 Task: Write the Name "John Smith" Under New customer in New Bill.
Action: Mouse moved to (129, 20)
Screenshot: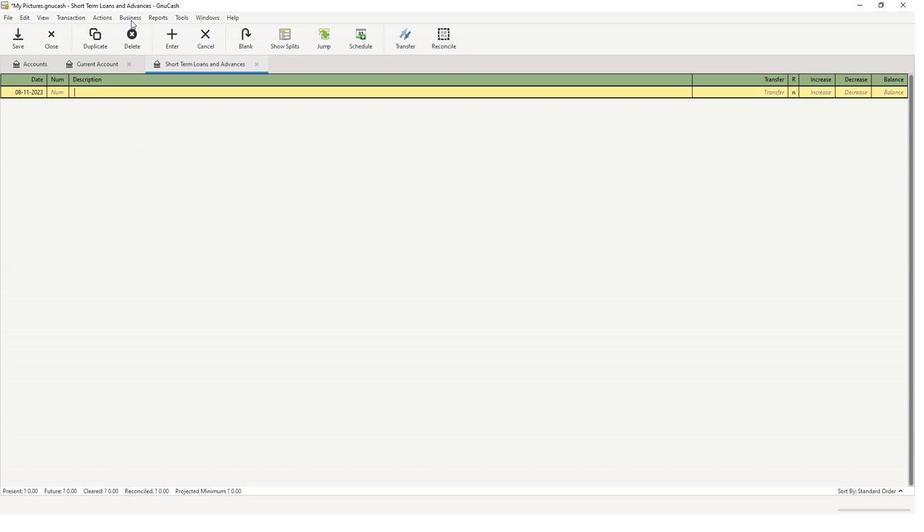 
Action: Mouse pressed left at (129, 20)
Screenshot: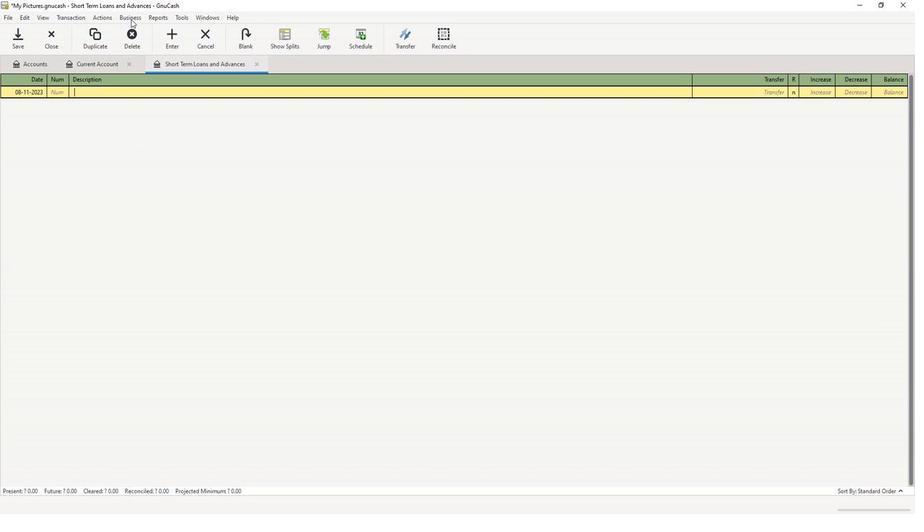 
Action: Mouse moved to (139, 40)
Screenshot: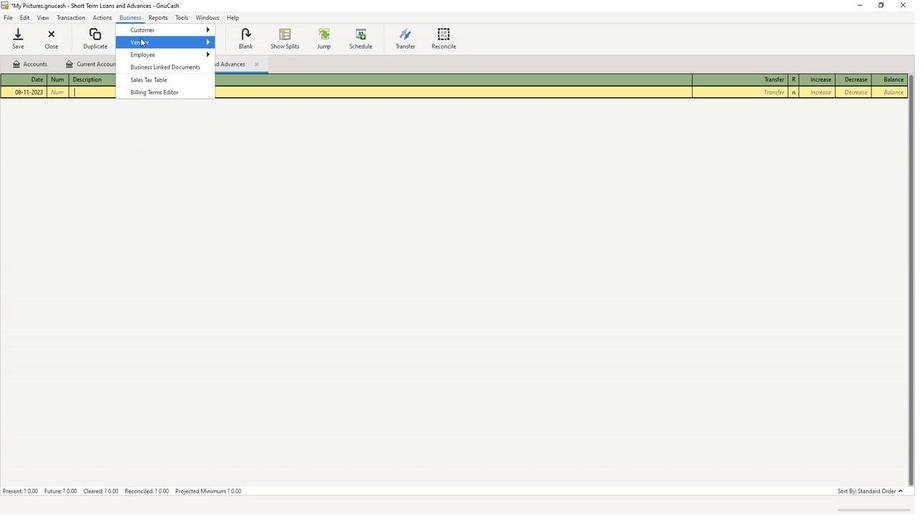 
Action: Mouse pressed left at (139, 40)
Screenshot: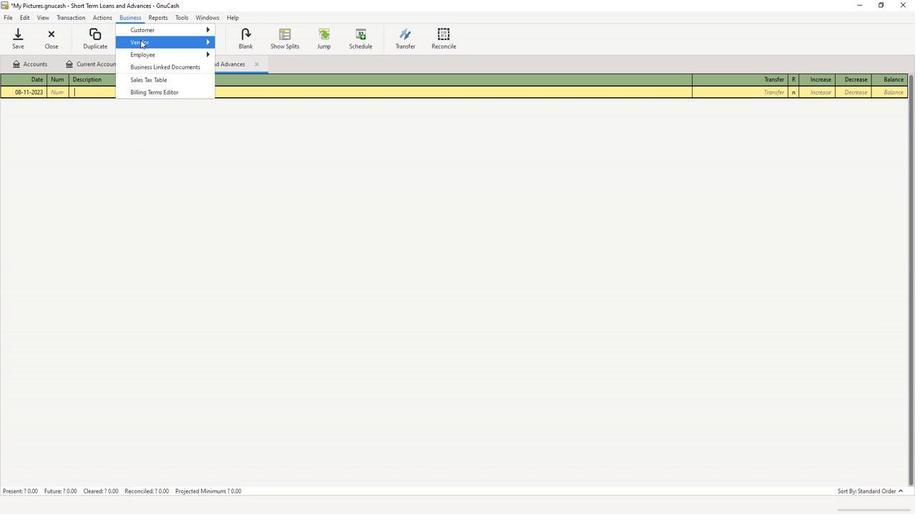 
Action: Mouse moved to (241, 78)
Screenshot: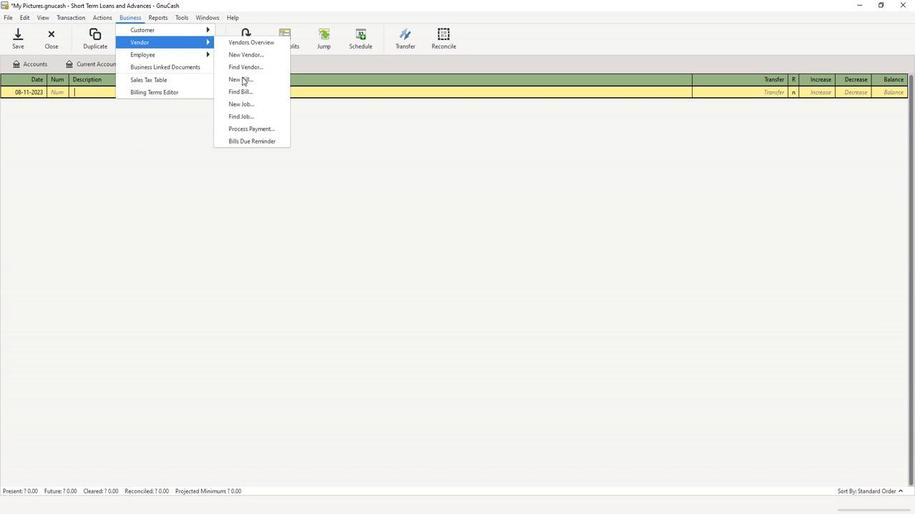 
Action: Mouse pressed left at (241, 78)
Screenshot: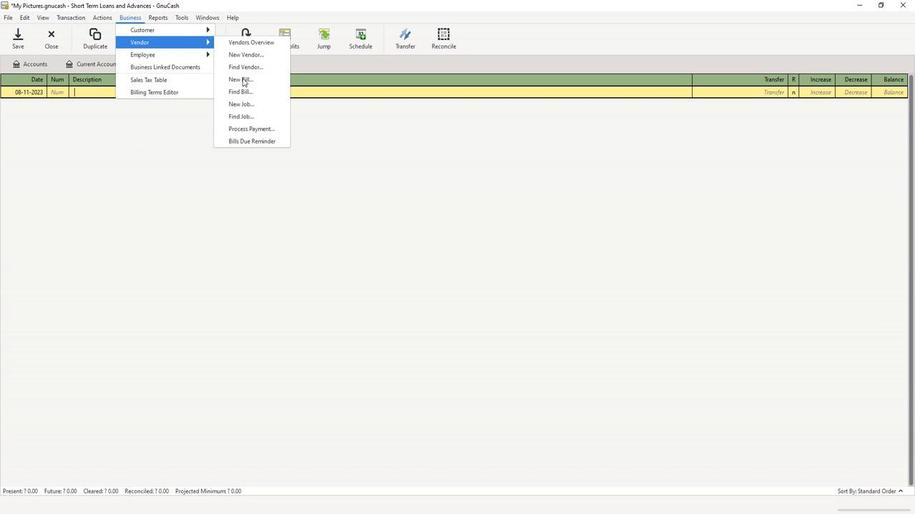 
Action: Mouse moved to (511, 322)
Screenshot: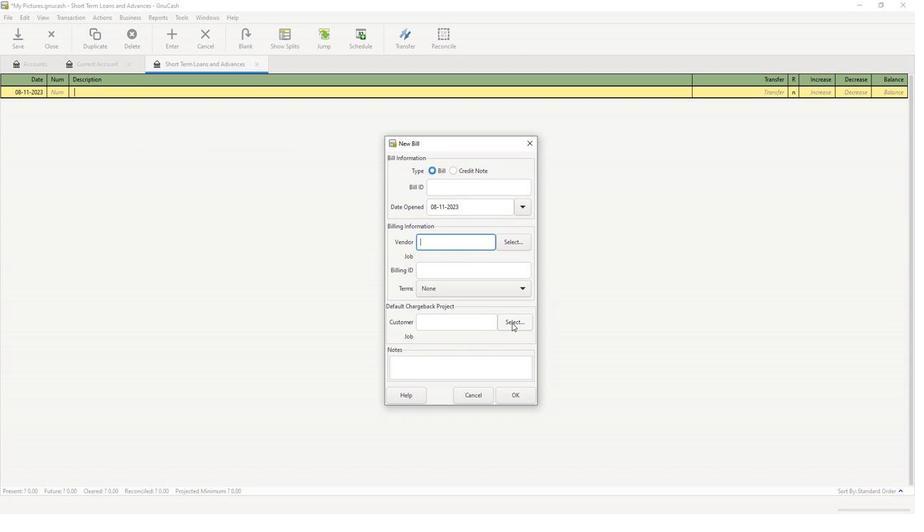 
Action: Mouse pressed left at (511, 322)
Screenshot: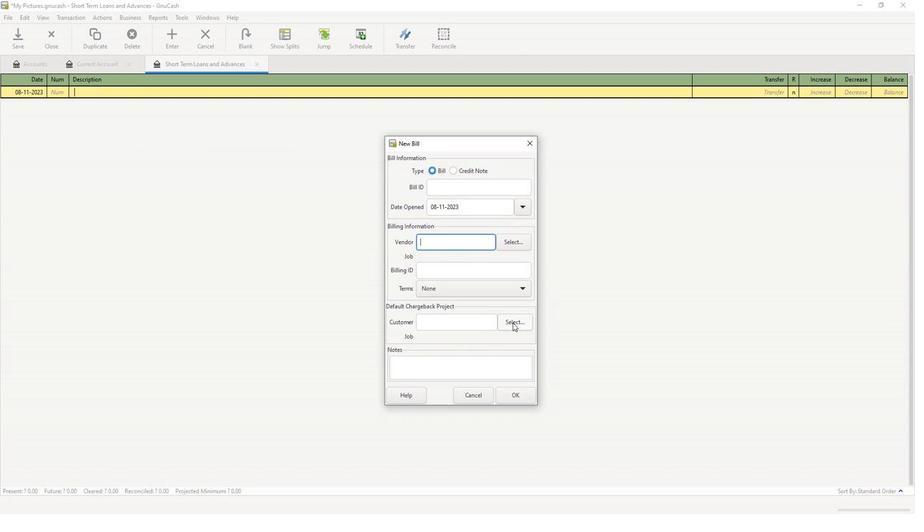 
Action: Mouse moved to (479, 354)
Screenshot: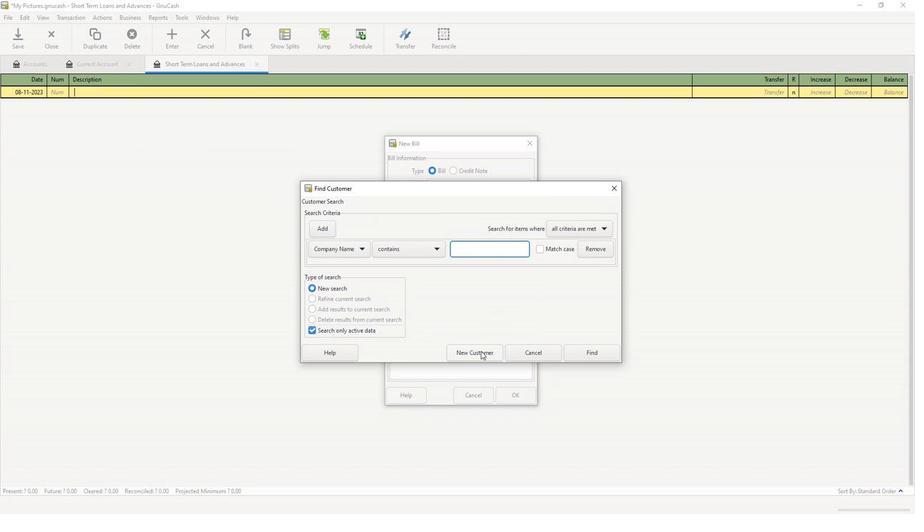 
Action: Mouse pressed left at (479, 354)
Screenshot: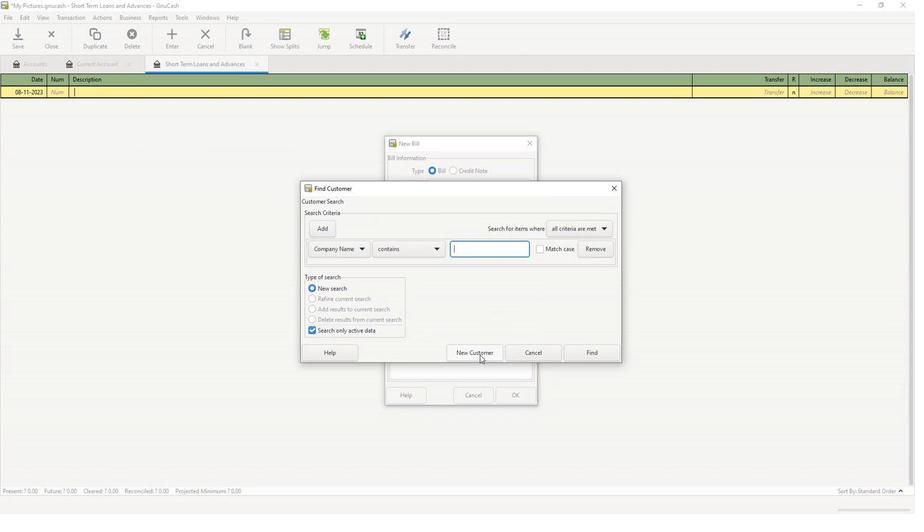 
Action: Mouse moved to (459, 247)
Screenshot: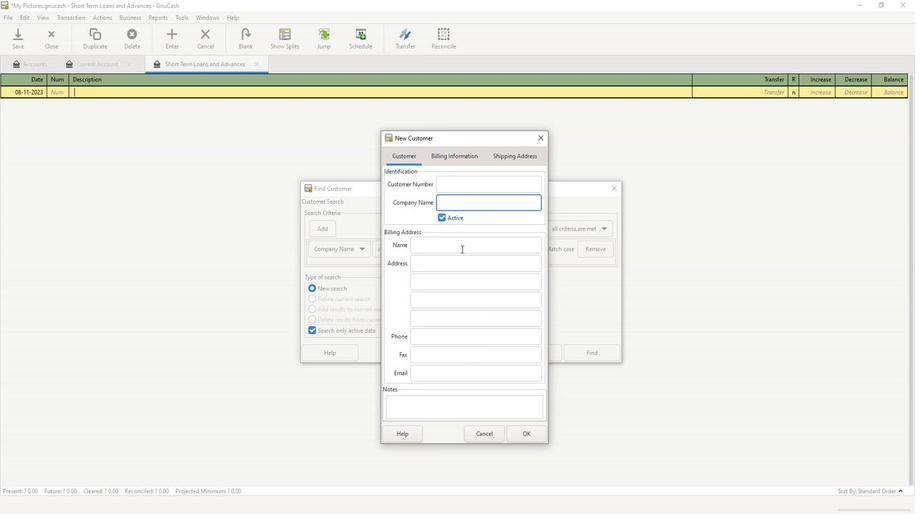 
Action: Mouse pressed left at (459, 247)
Screenshot: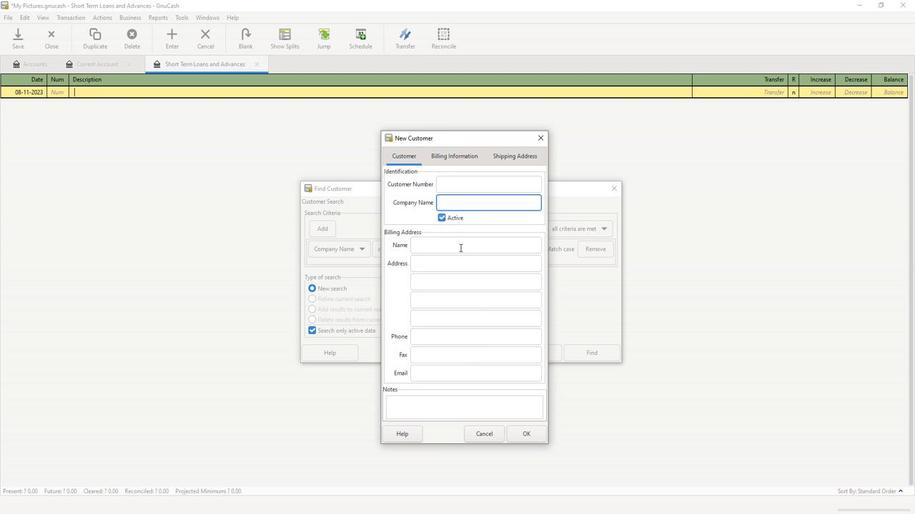 
Action: Key pressed <Key.caps_lock>J<Key.caps_lock>ohn<Key.space><Key.caps_lock>S<Key.caps_lock>mith
Screenshot: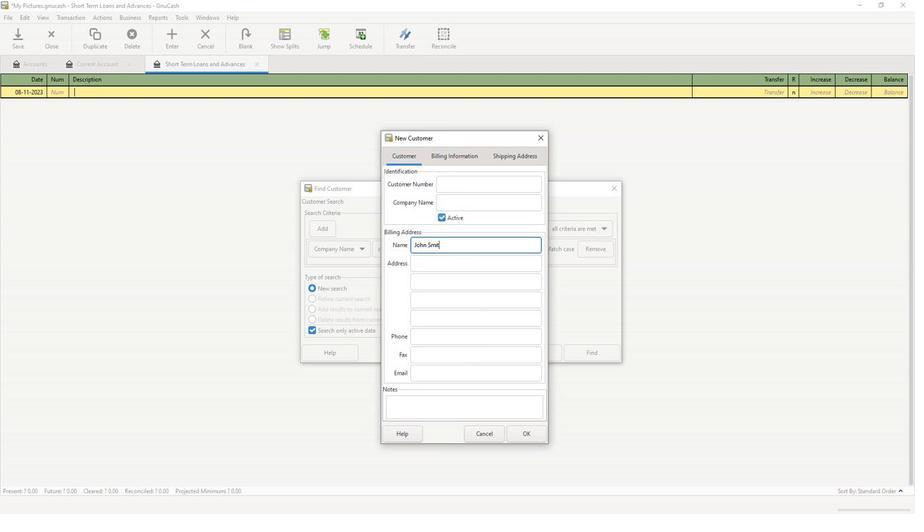 
Action: Mouse moved to (531, 433)
Screenshot: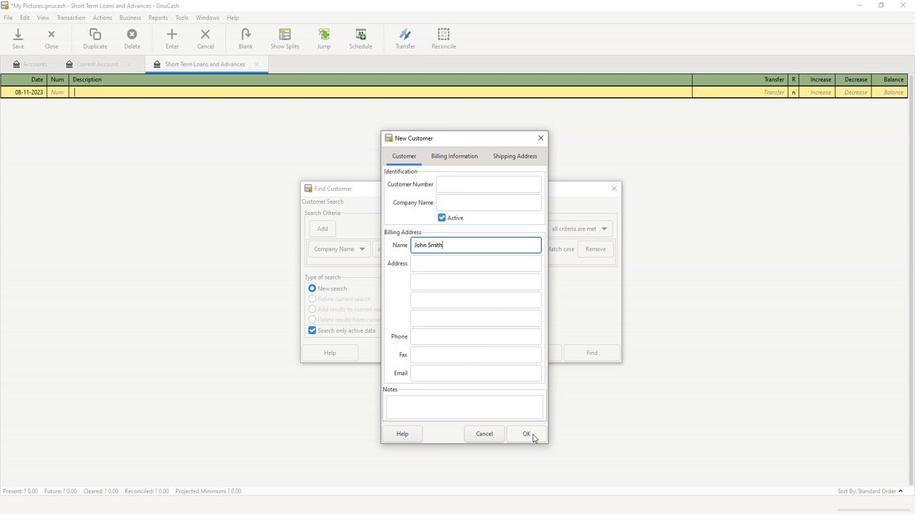 
